 Task: Open Card Card0000000079 in Board Board0000000020 in Workspace WS0000000007 in Trello. Add Member Email0000000027 to Card Card0000000079 in Board Board0000000020 in Workspace WS0000000007 in Trello. Add Orange Label titled Label0000000079 to Card Card0000000079 in Board Board0000000020 in Workspace WS0000000007 in Trello. Add Checklist CL0000000079 to Card Card0000000079 in Board Board0000000020 in Workspace WS0000000007 in Trello. Add Dates with Start Date as Oct 01 2023 and Due Date as Oct 31 2023 to Card Card0000000079 in Board Board0000000020 in Workspace WS0000000007 in Trello
Action: Mouse pressed left at (522, 76)
Screenshot: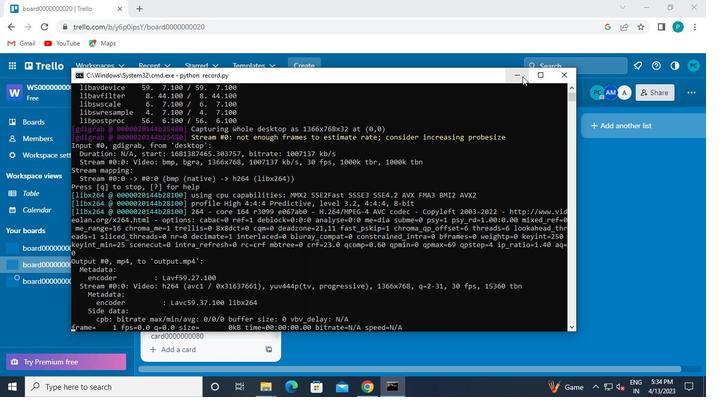 
Action: Mouse moved to (190, 316)
Screenshot: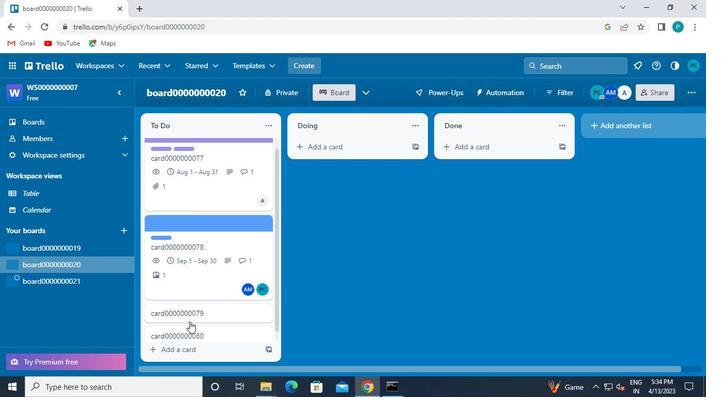 
Action: Mouse pressed left at (190, 316)
Screenshot: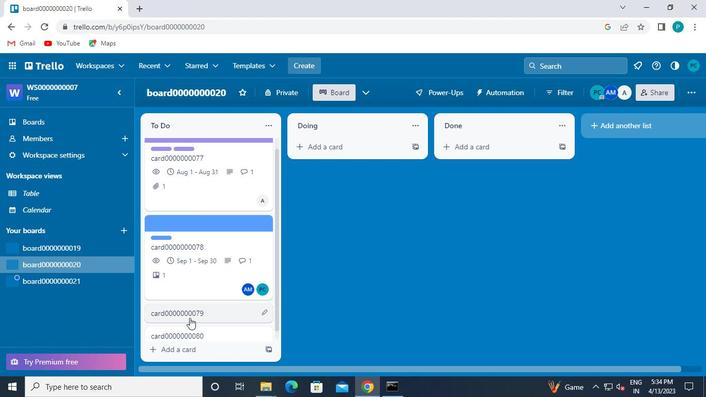 
Action: Mouse moved to (488, 177)
Screenshot: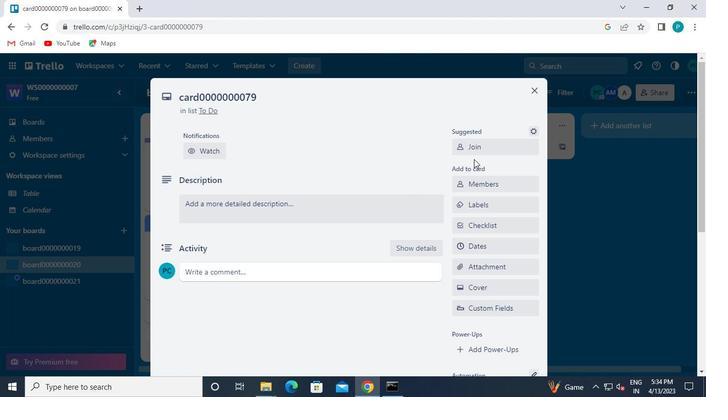 
Action: Mouse pressed left at (488, 177)
Screenshot: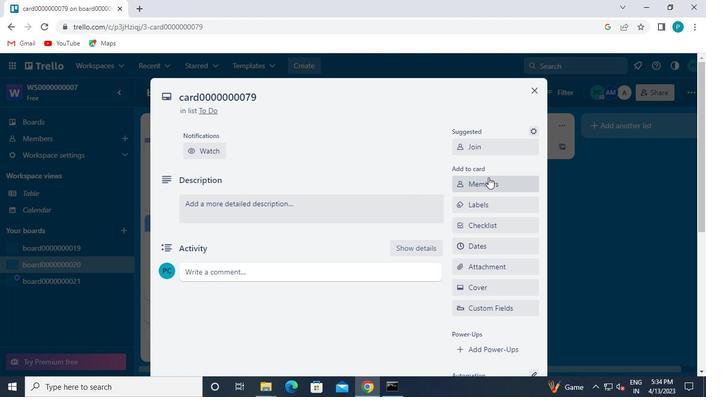 
Action: Mouse moved to (470, 232)
Screenshot: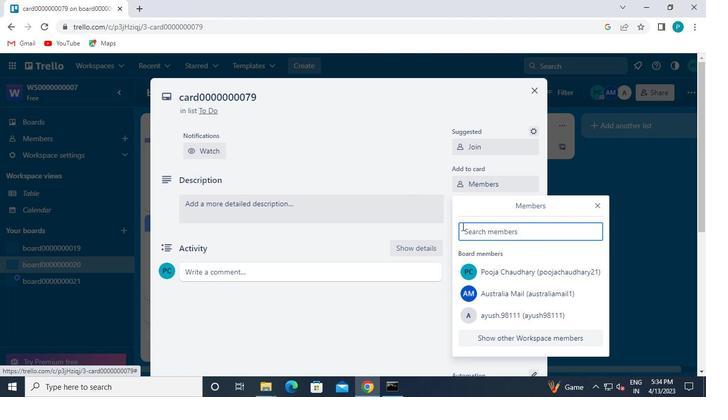 
Action: Mouse pressed left at (470, 232)
Screenshot: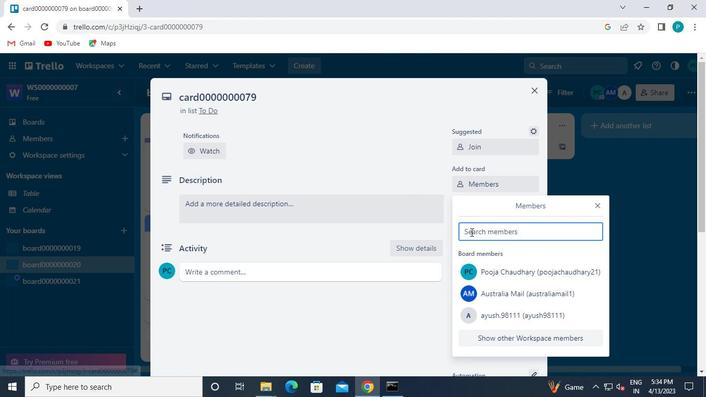
Action: Keyboard c
Screenshot: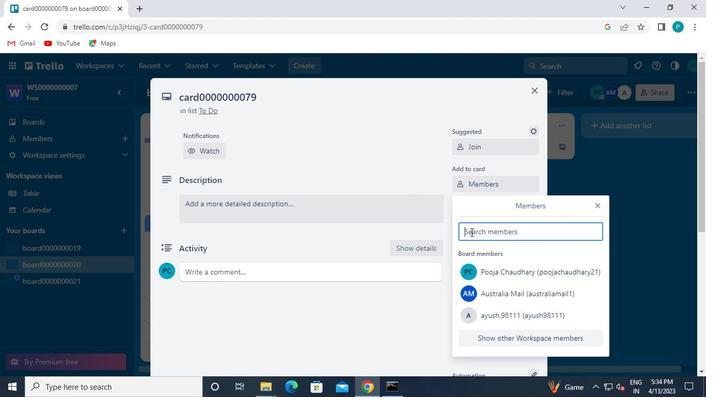 
Action: Keyboard a
Screenshot: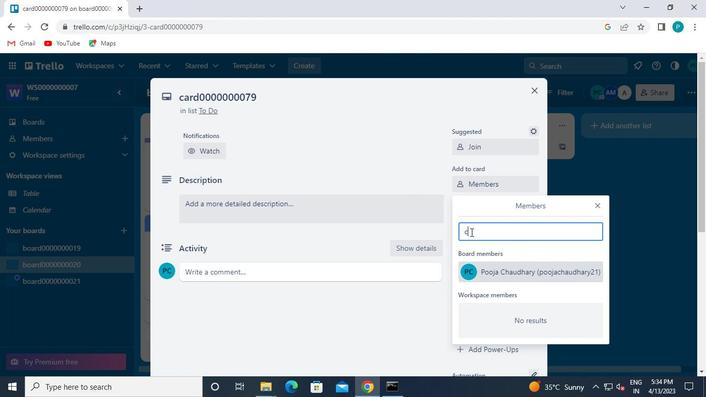 
Action: Keyboard r
Screenshot: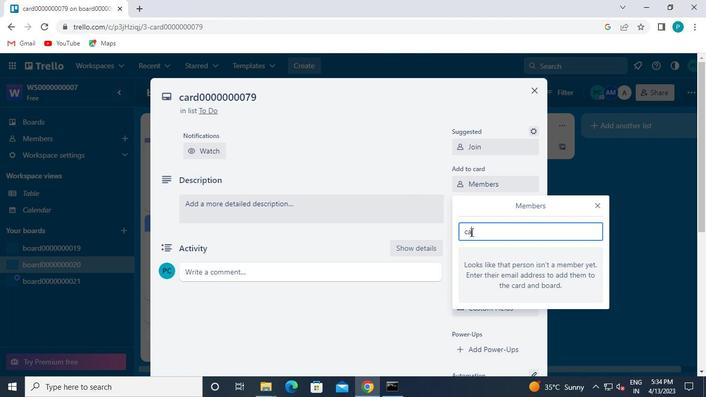 
Action: Keyboard s
Screenshot: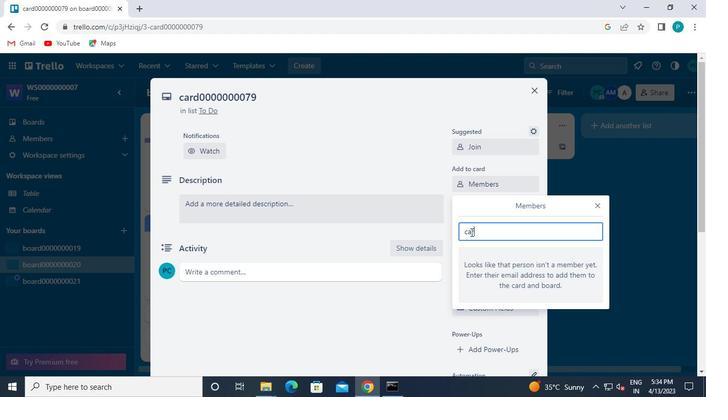 
Action: Keyboard t
Screenshot: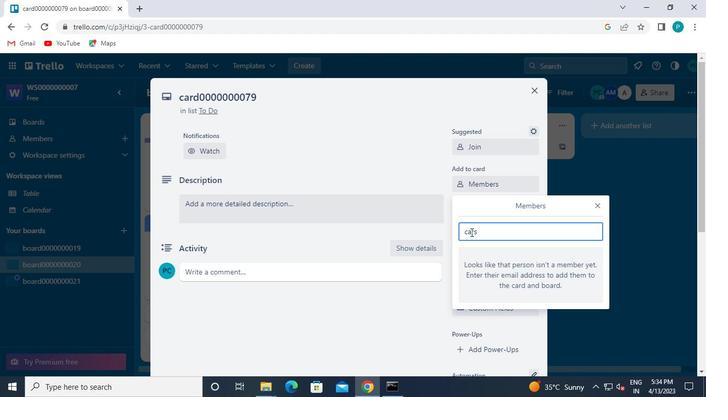 
Action: Keyboard r
Screenshot: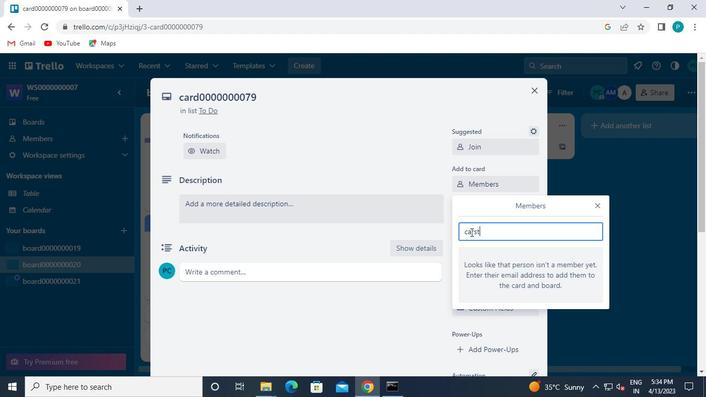 
Action: Keyboard e
Screenshot: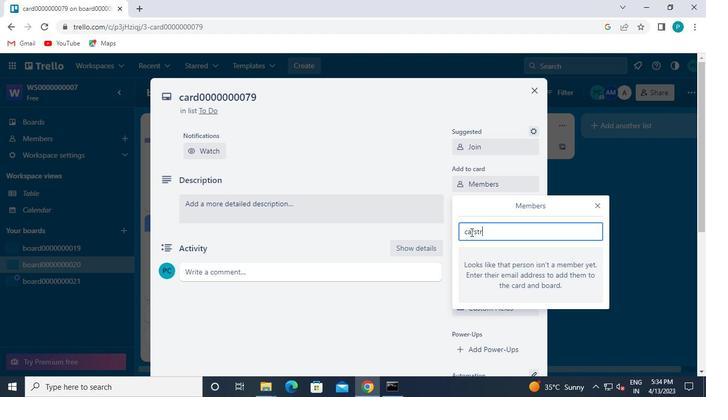 
Action: Keyboard e
Screenshot: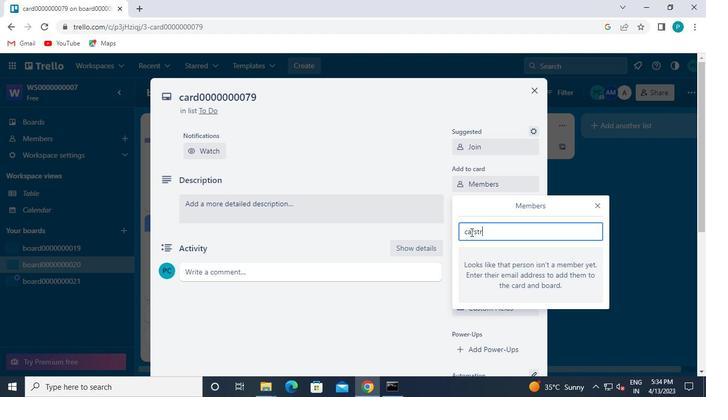 
Action: Keyboard t
Screenshot: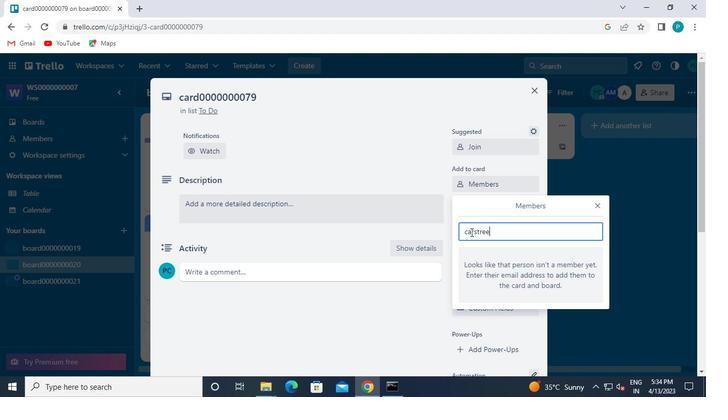 
Action: Keyboard 7
Screenshot: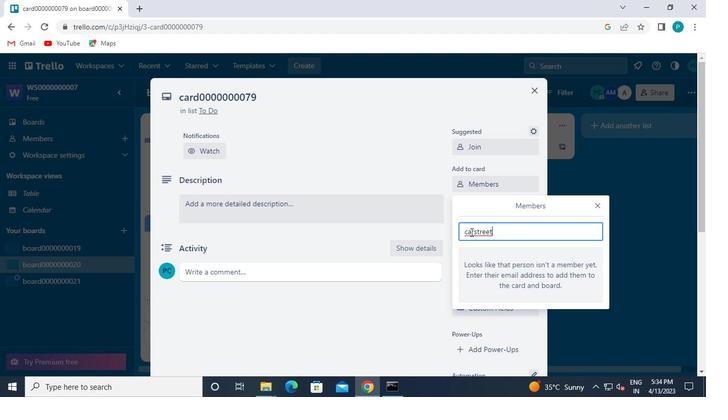 
Action: Keyboard 9
Screenshot: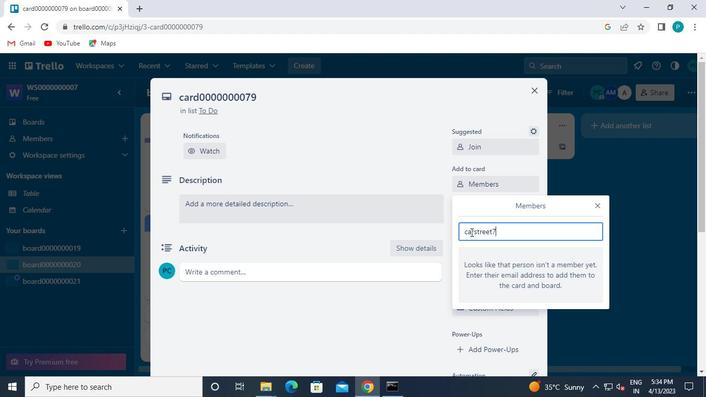
Action: Keyboard 1
Screenshot: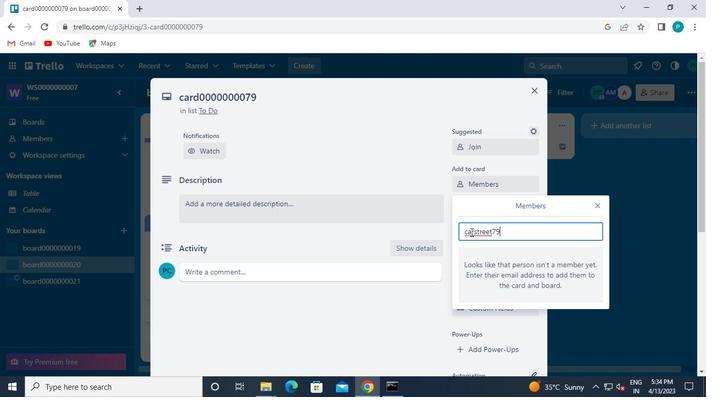 
Action: Keyboard 6
Screenshot: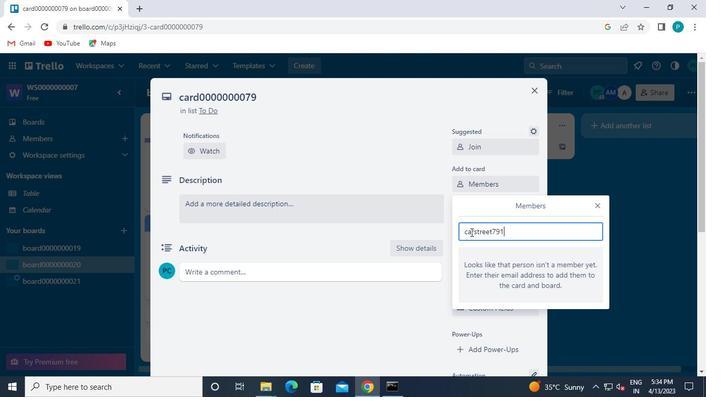 
Action: Keyboard Key.shift
Screenshot: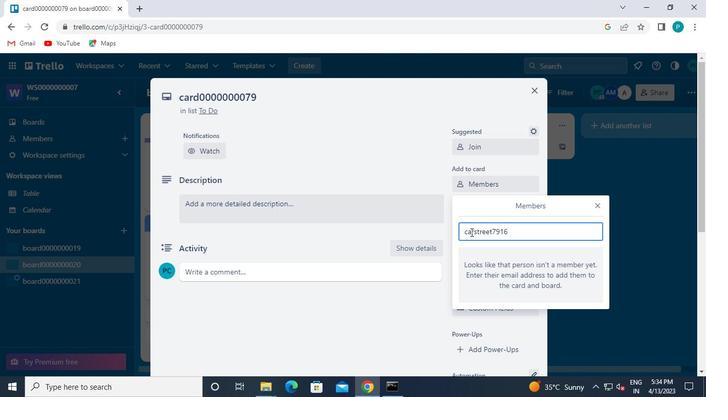 
Action: Keyboard @
Screenshot: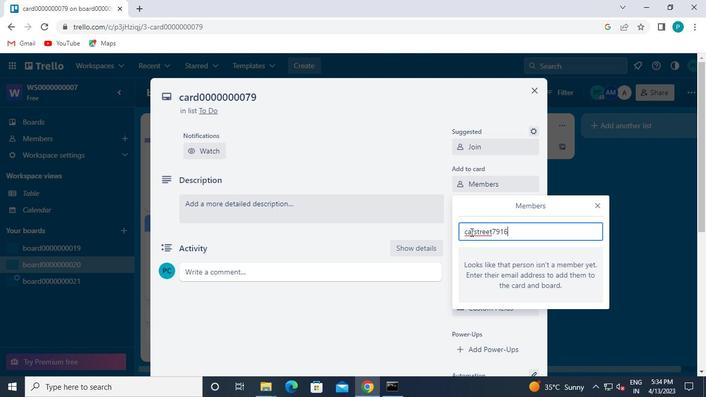 
Action: Keyboard g
Screenshot: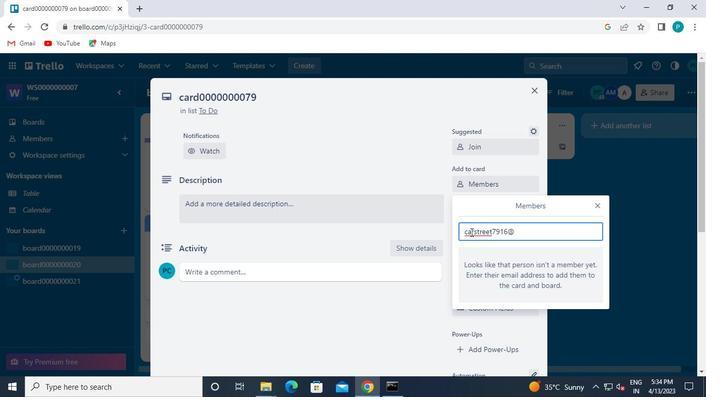 
Action: Keyboard m
Screenshot: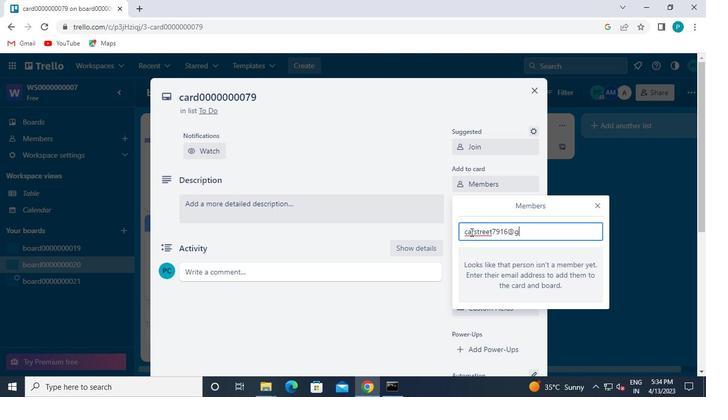 
Action: Keyboard a
Screenshot: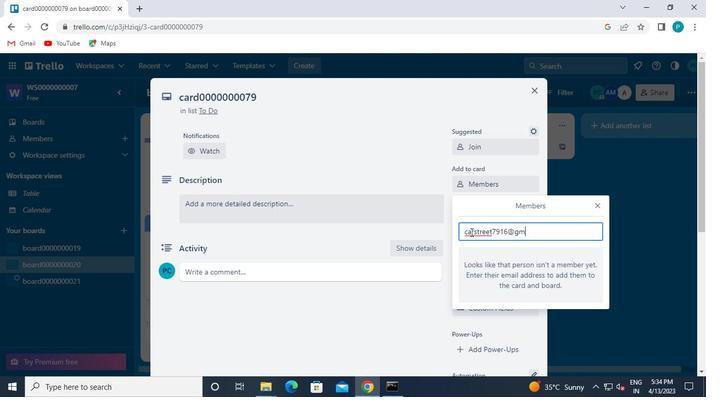 
Action: Keyboard i
Screenshot: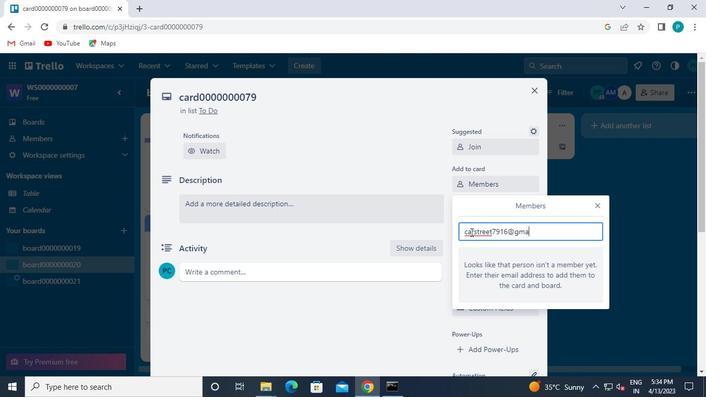 
Action: Keyboard l
Screenshot: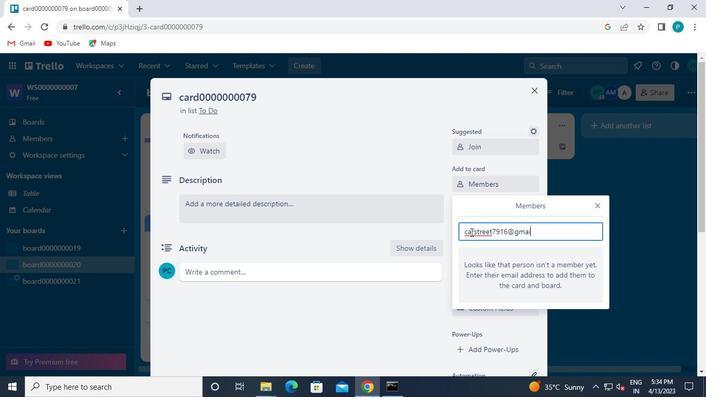 
Action: Keyboard .
Screenshot: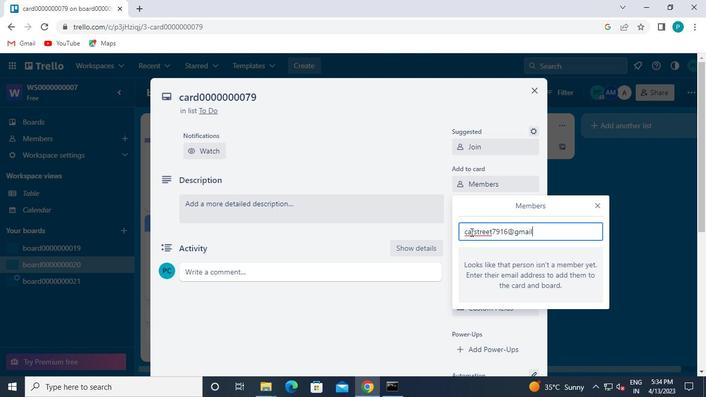
Action: Keyboard v
Screenshot: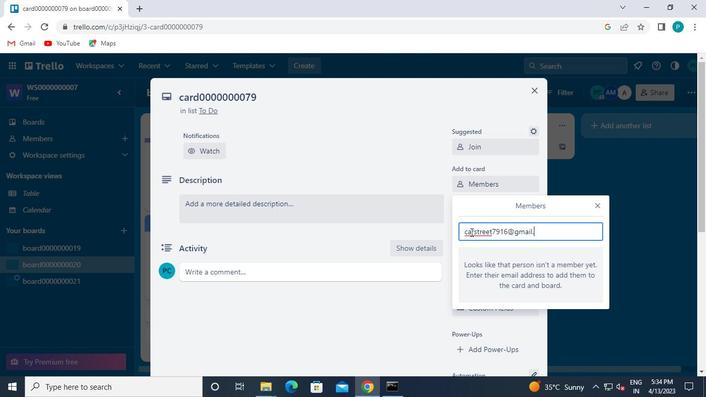 
Action: Keyboard Key.backspace
Screenshot: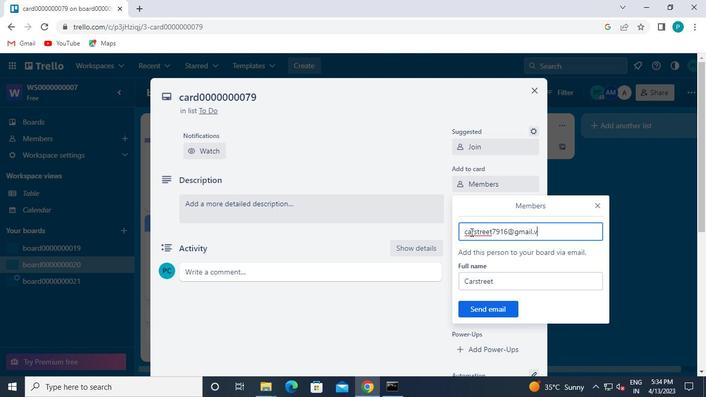 
Action: Keyboard c
Screenshot: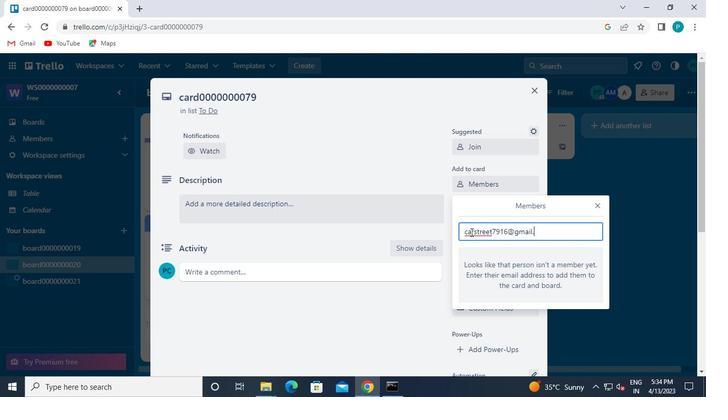 
Action: Keyboard o
Screenshot: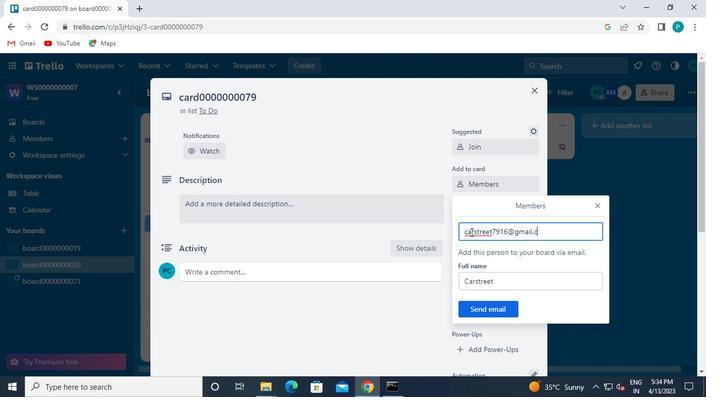 
Action: Keyboard m
Screenshot: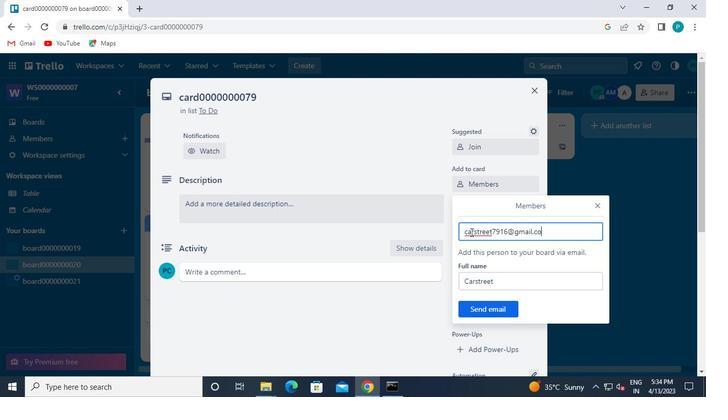 
Action: Mouse moved to (481, 311)
Screenshot: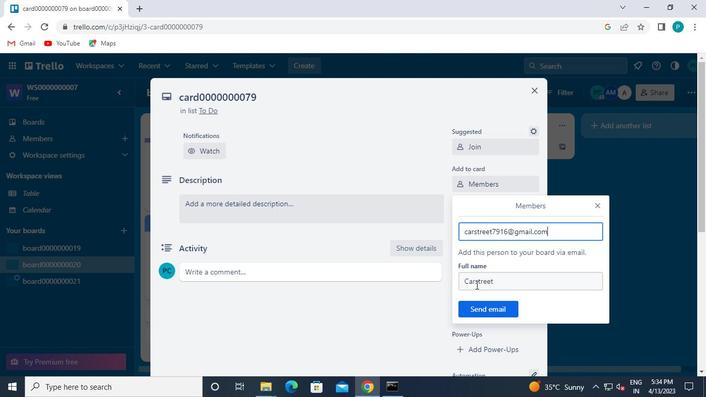 
Action: Mouse pressed left at (481, 311)
Screenshot: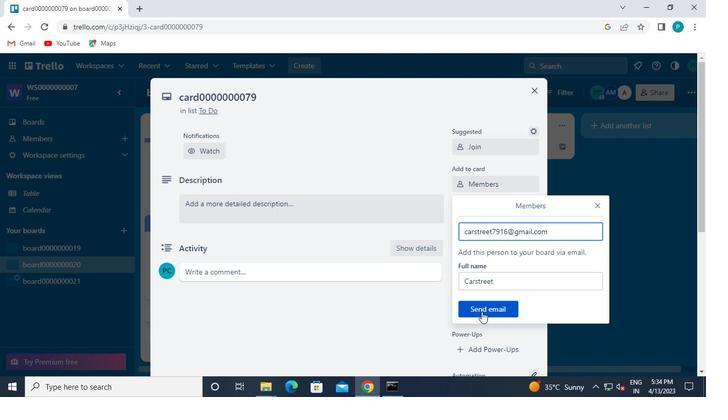 
Action: Mouse moved to (468, 209)
Screenshot: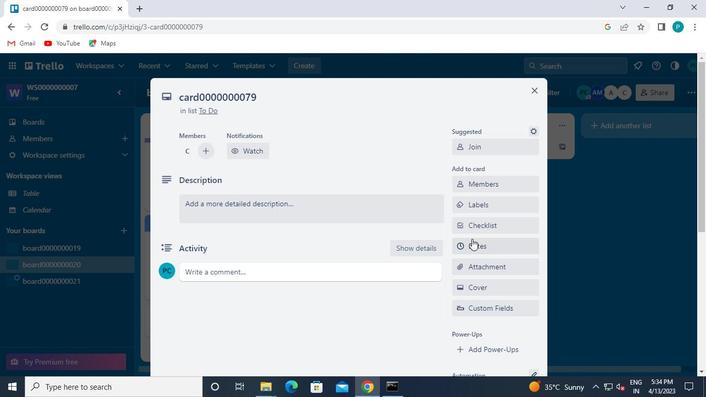 
Action: Mouse pressed left at (468, 209)
Screenshot: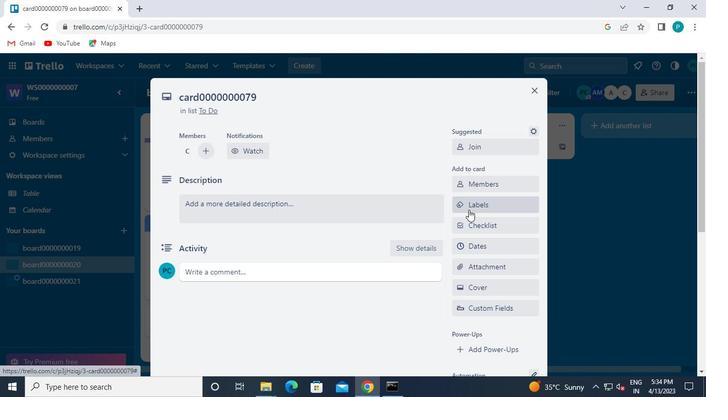 
Action: Mouse moved to (519, 307)
Screenshot: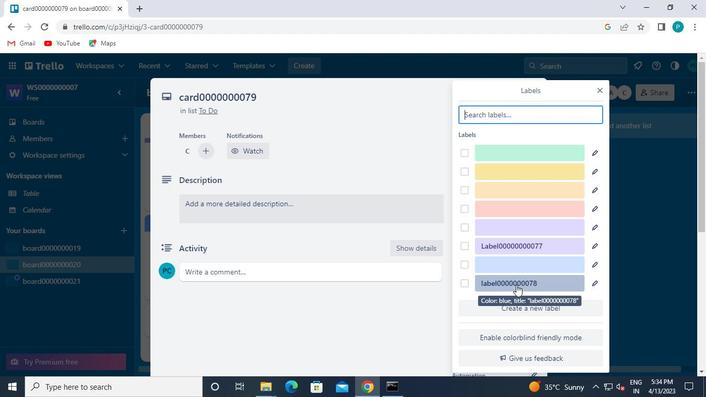 
Action: Mouse pressed left at (519, 307)
Screenshot: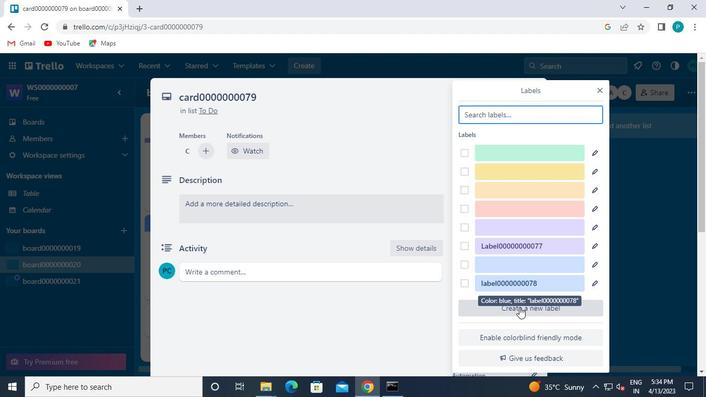
Action: Mouse moved to (525, 239)
Screenshot: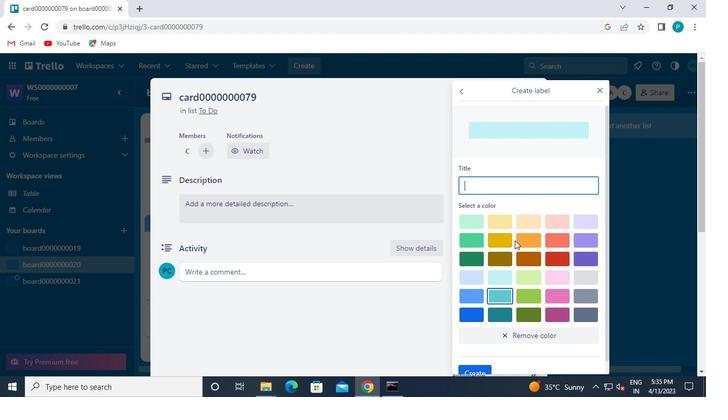 
Action: Mouse pressed left at (525, 239)
Screenshot: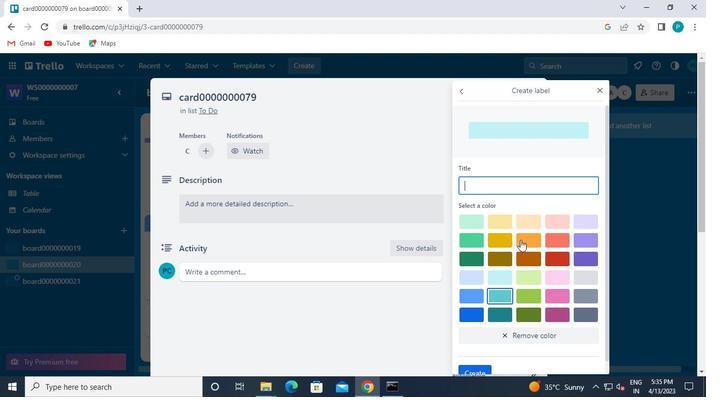 
Action: Mouse moved to (500, 185)
Screenshot: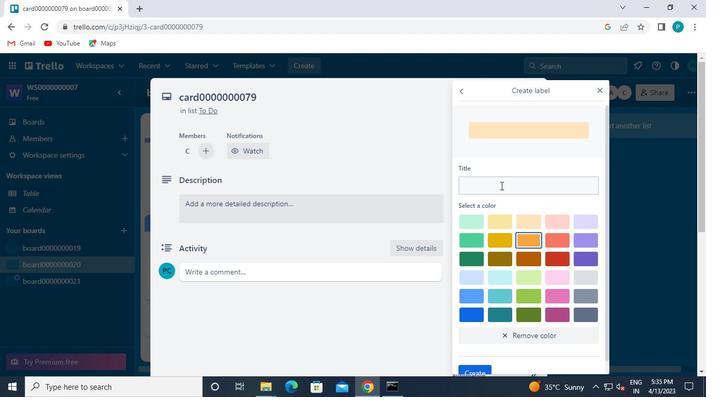 
Action: Mouse pressed left at (500, 185)
Screenshot: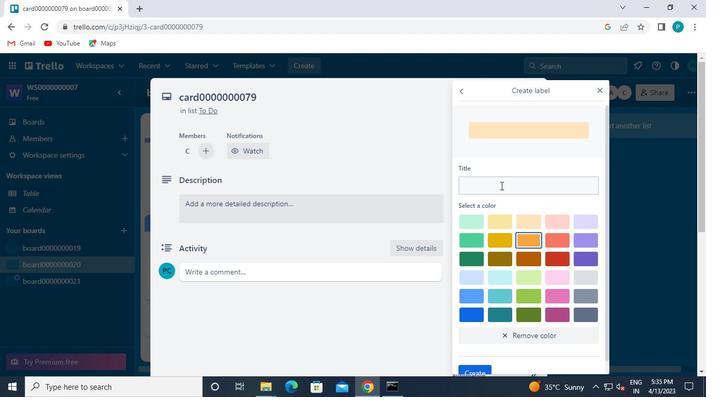 
Action: Keyboard l
Screenshot: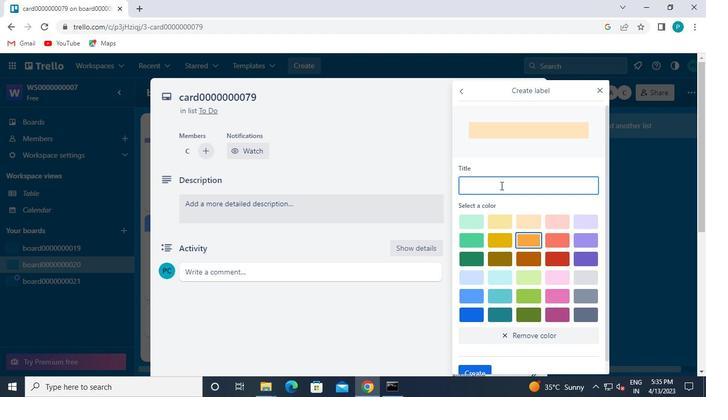 
Action: Keyboard a
Screenshot: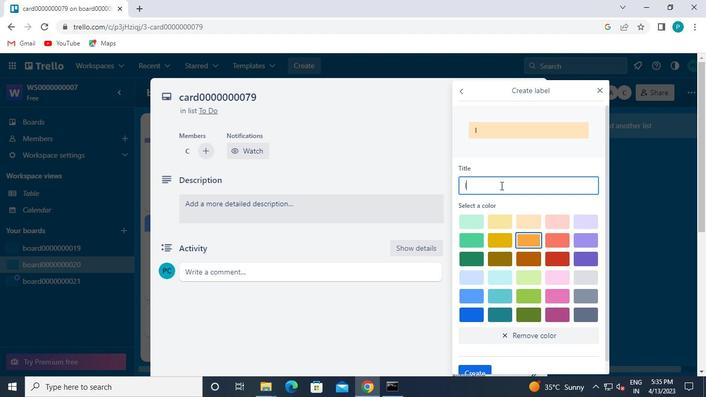 
Action: Keyboard b
Screenshot: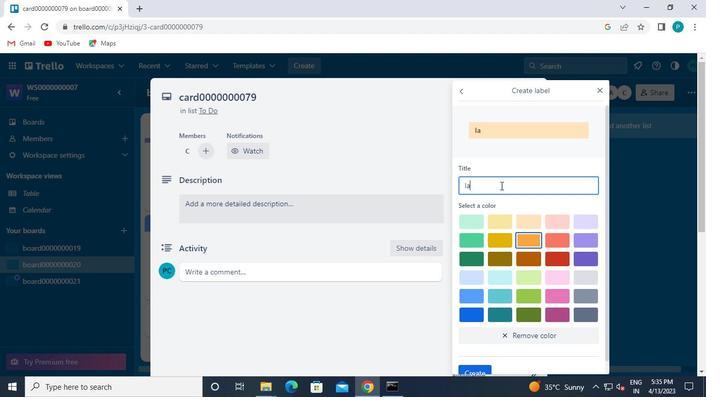 
Action: Keyboard e
Screenshot: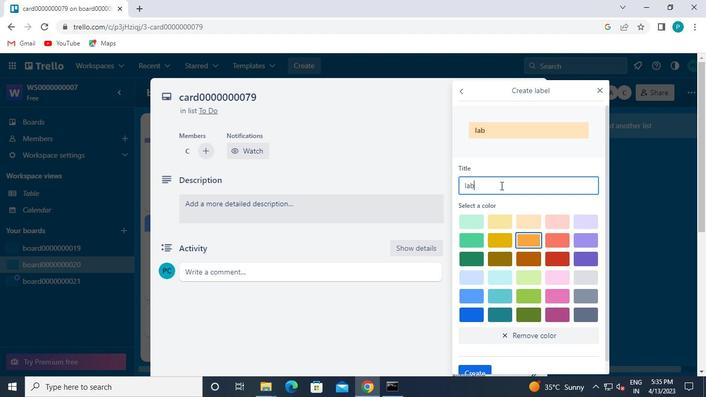
Action: Keyboard l
Screenshot: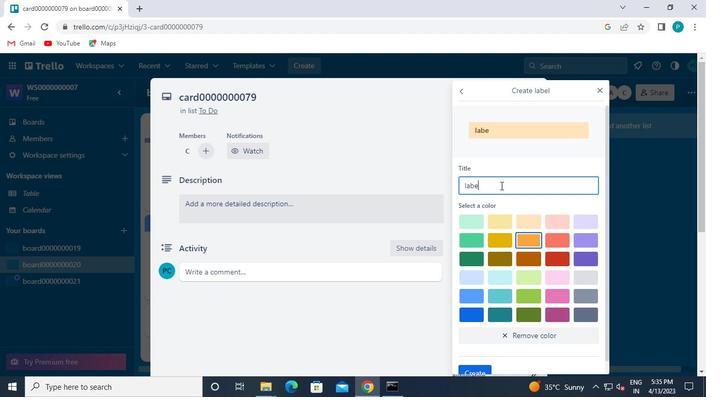 
Action: Keyboard 0
Screenshot: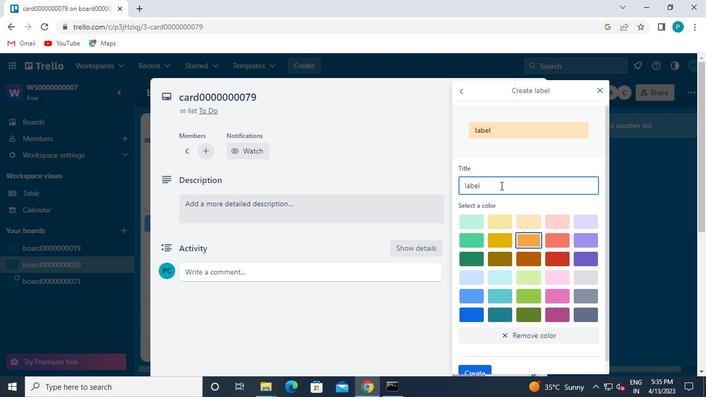 
Action: Keyboard 0
Screenshot: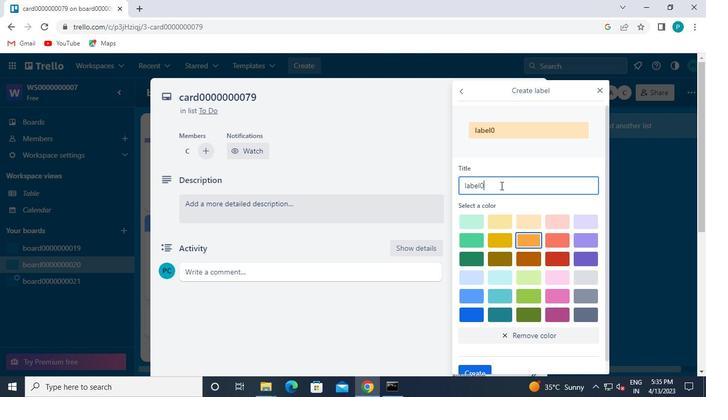 
Action: Keyboard 0
Screenshot: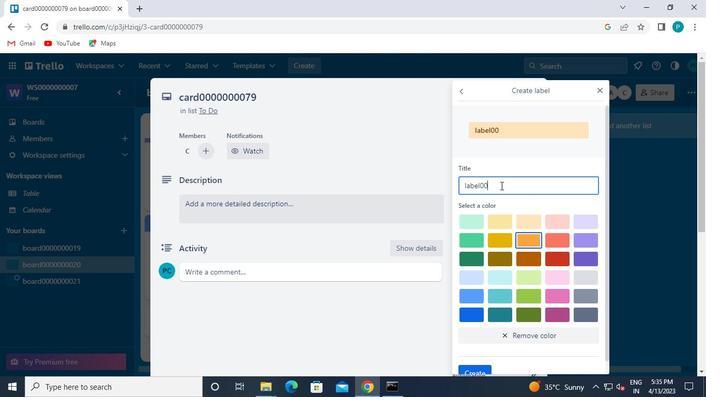 
Action: Keyboard 0
Screenshot: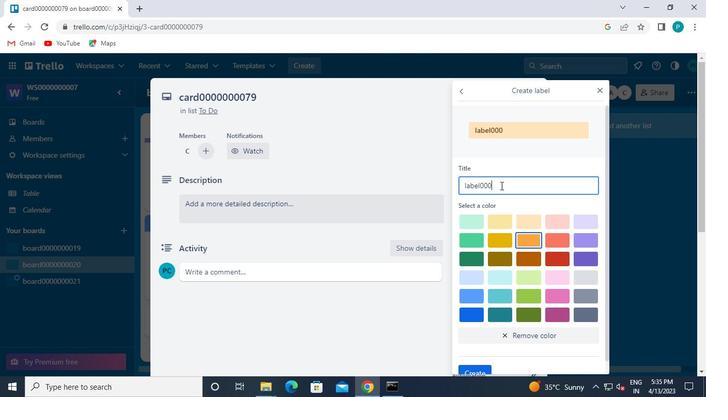 
Action: Keyboard 0
Screenshot: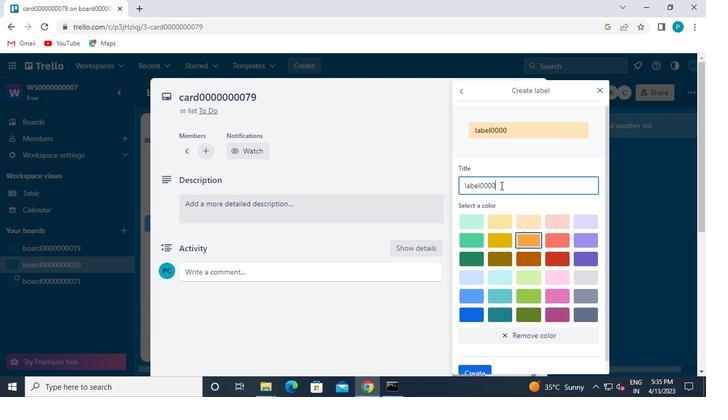 
Action: Keyboard 0
Screenshot: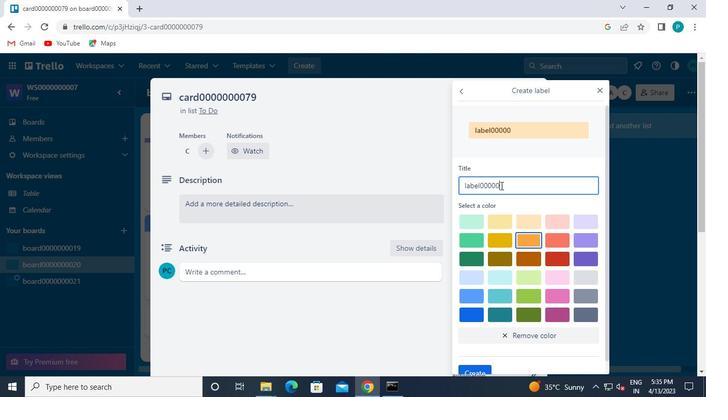
Action: Keyboard 0
Screenshot: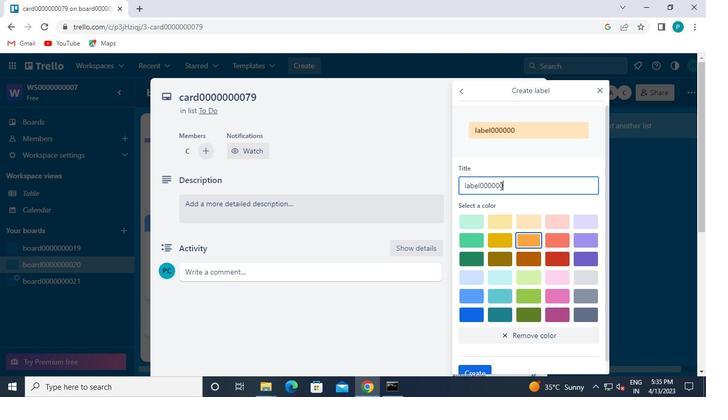 
Action: Keyboard 0
Screenshot: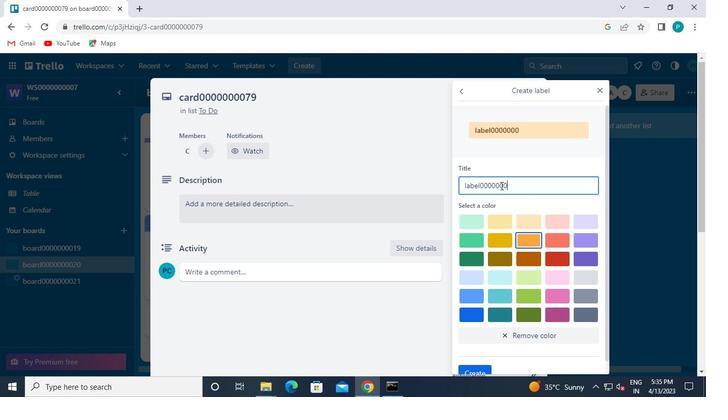
Action: Keyboard 7
Screenshot: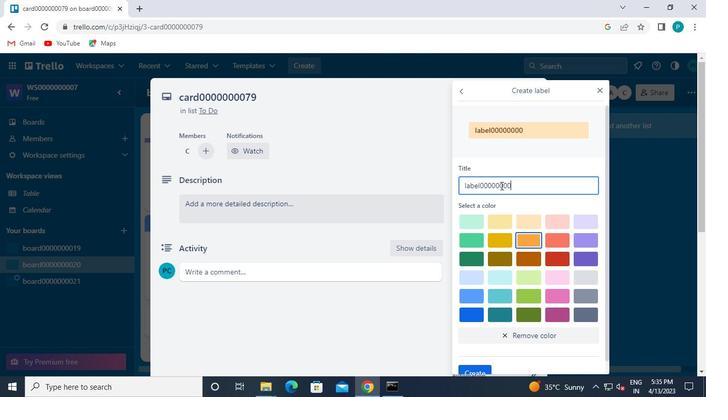 
Action: Keyboard 9
Screenshot: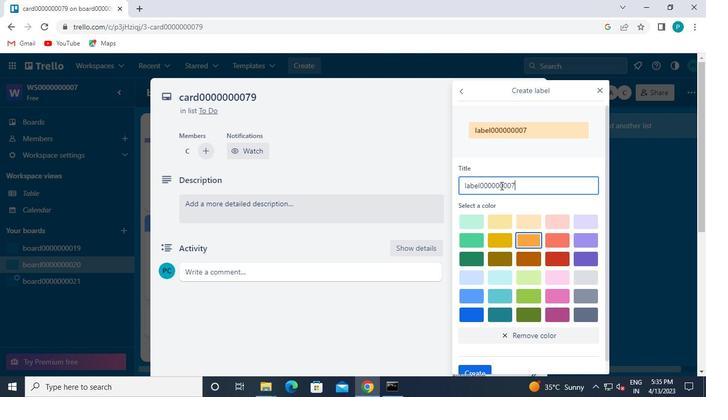 
Action: Mouse moved to (483, 360)
Screenshot: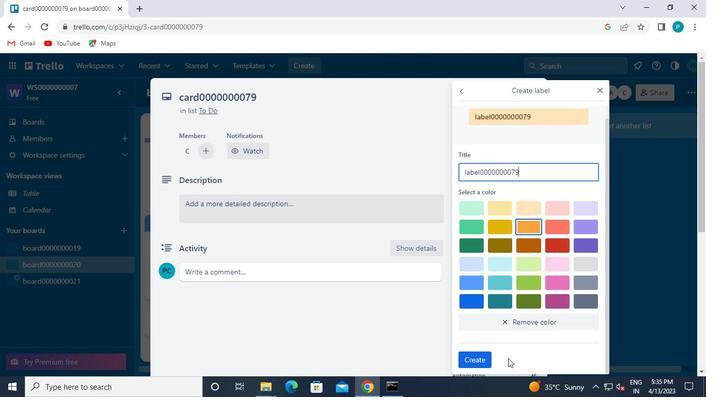 
Action: Mouse pressed left at (483, 360)
Screenshot: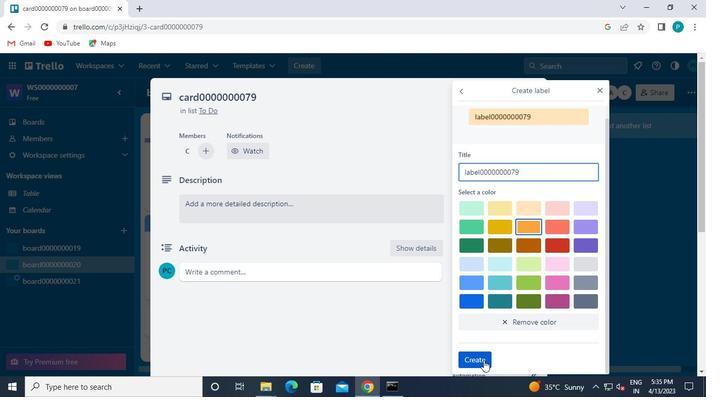 
Action: Mouse moved to (597, 89)
Screenshot: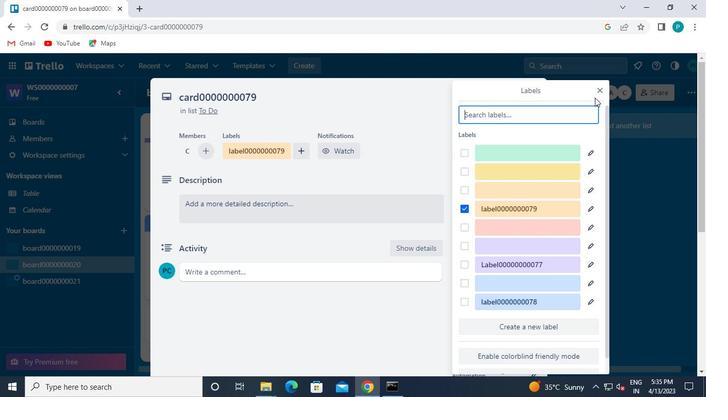 
Action: Mouse pressed left at (597, 89)
Screenshot: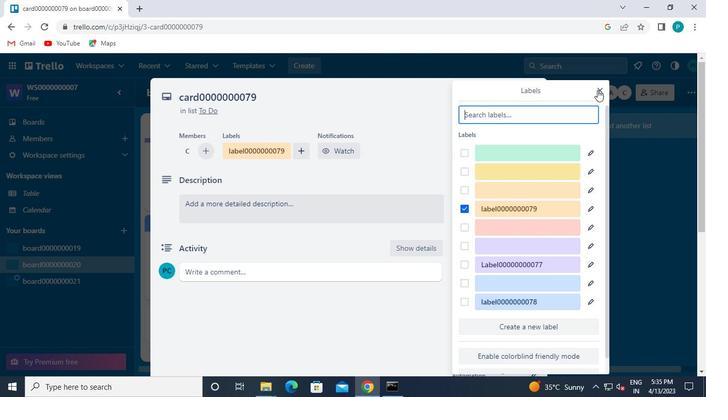 
Action: Mouse moved to (486, 228)
Screenshot: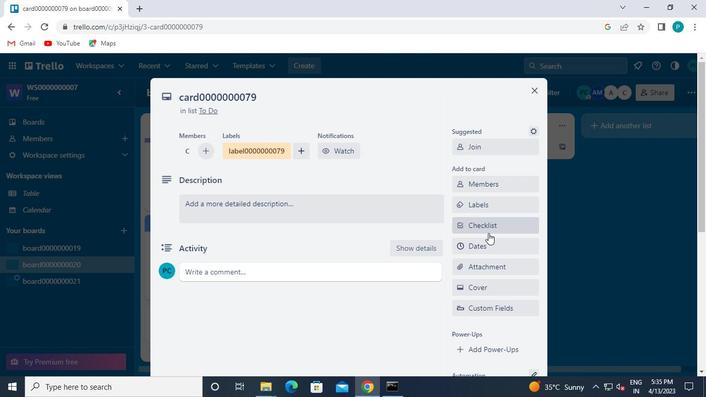 
Action: Mouse pressed left at (486, 228)
Screenshot: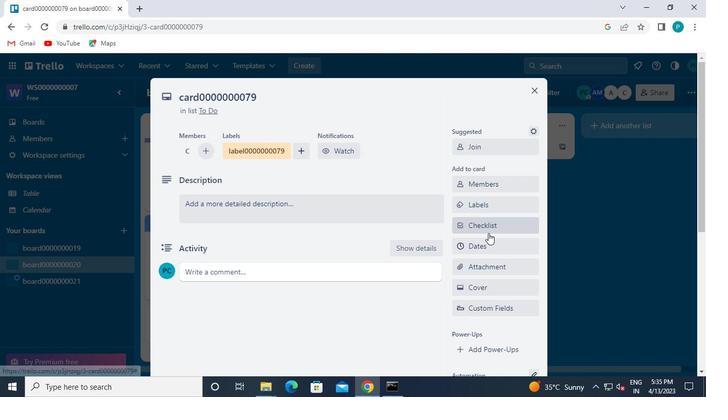 
Action: Mouse moved to (491, 282)
Screenshot: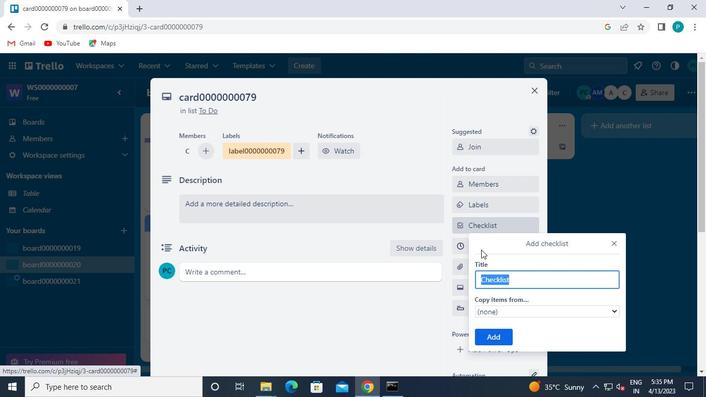 
Action: Keyboard c
Screenshot: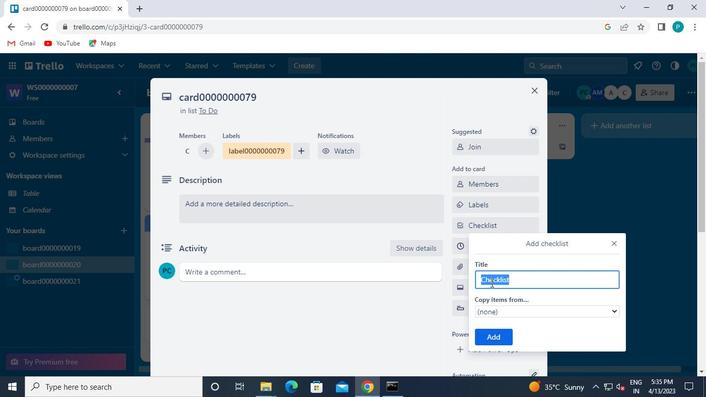 
Action: Keyboard l
Screenshot: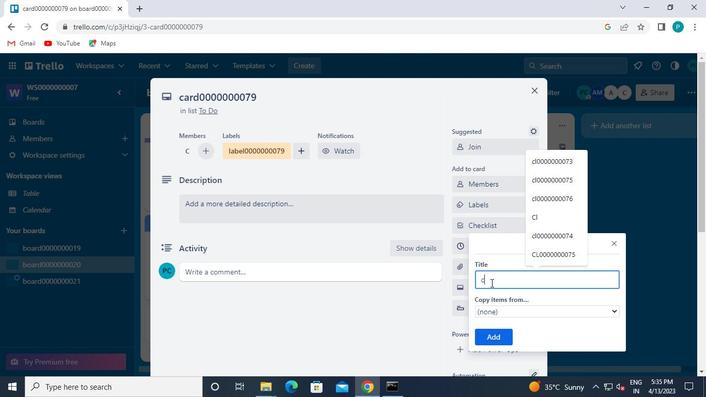 
Action: Keyboard 0
Screenshot: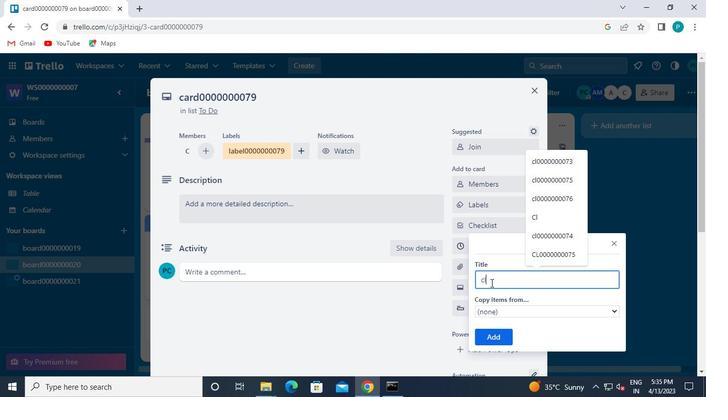 
Action: Keyboard 0
Screenshot: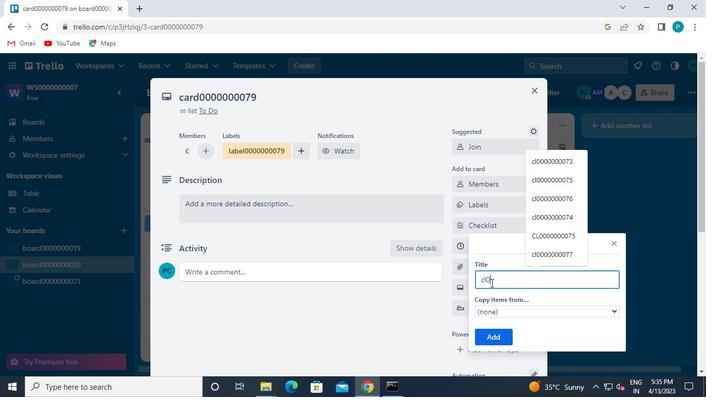 
Action: Keyboard 0
Screenshot: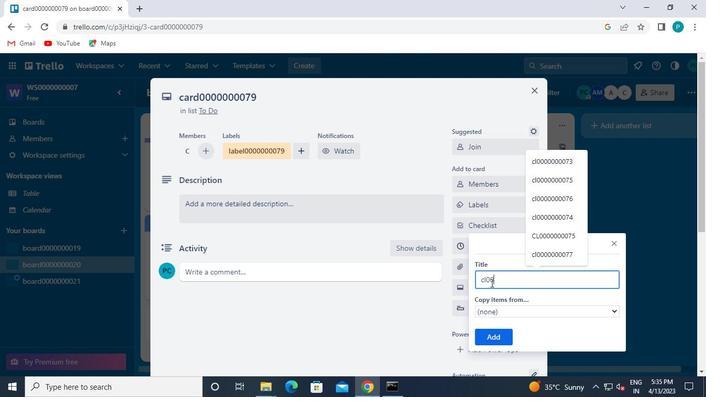 
Action: Keyboard 0
Screenshot: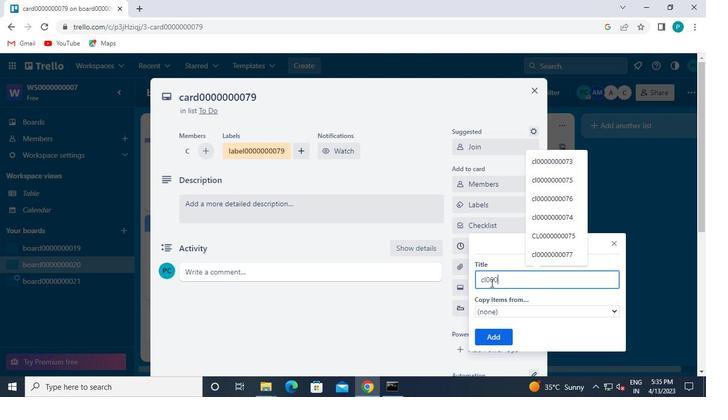 
Action: Keyboard 0
Screenshot: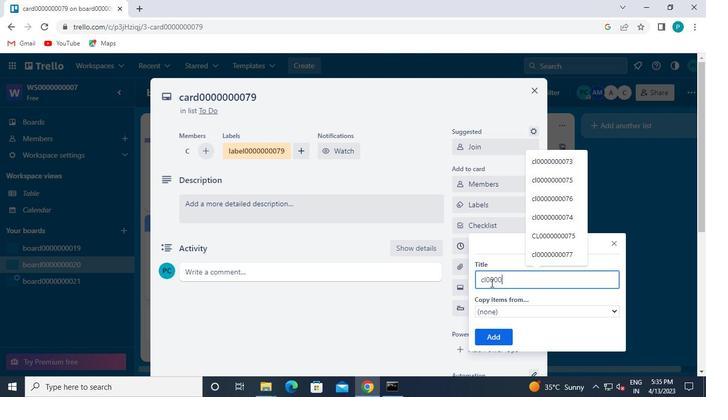 
Action: Keyboard 0
Screenshot: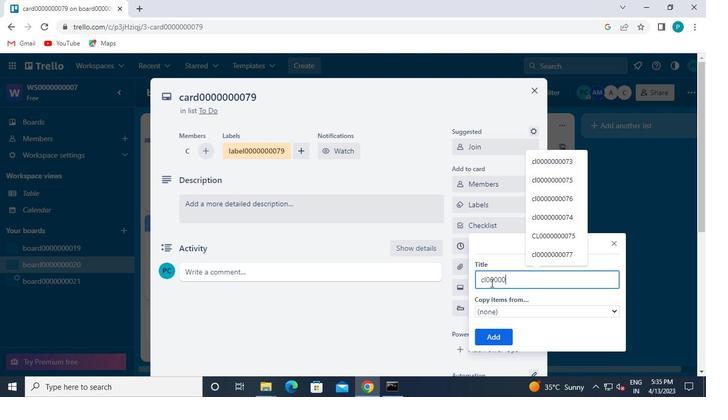 
Action: Keyboard 0
Screenshot: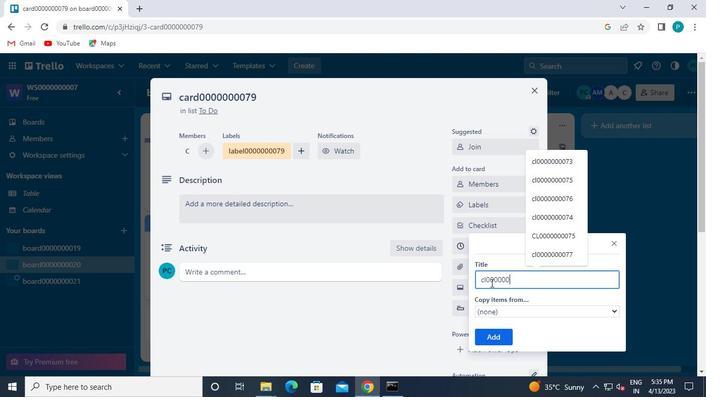 
Action: Keyboard 0
Screenshot: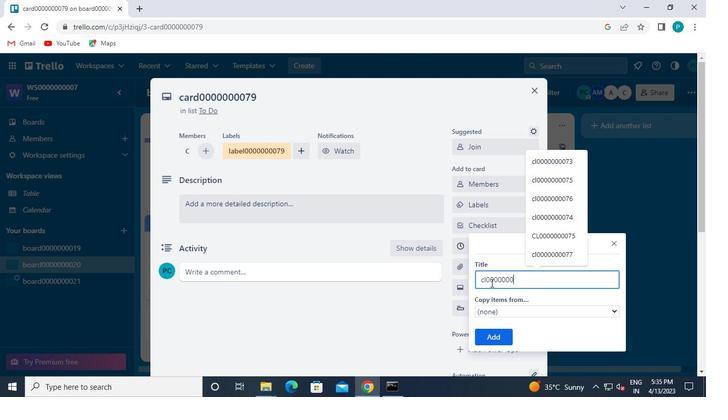 
Action: Keyboard 7
Screenshot: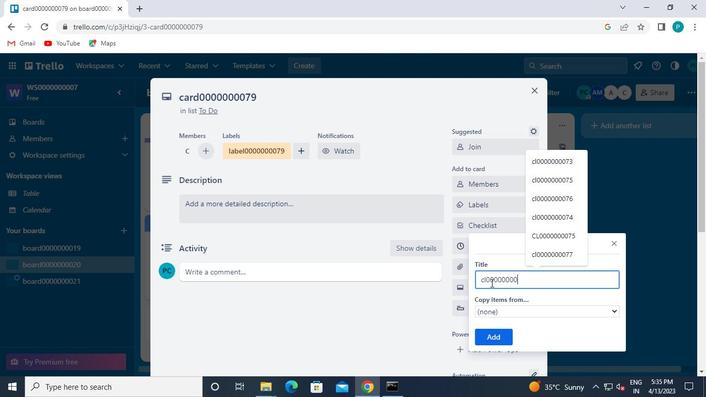 
Action: Keyboard 9
Screenshot: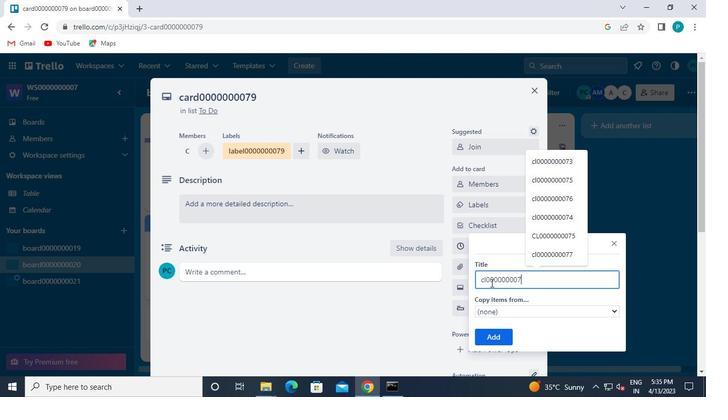 
Action: Mouse moved to (493, 331)
Screenshot: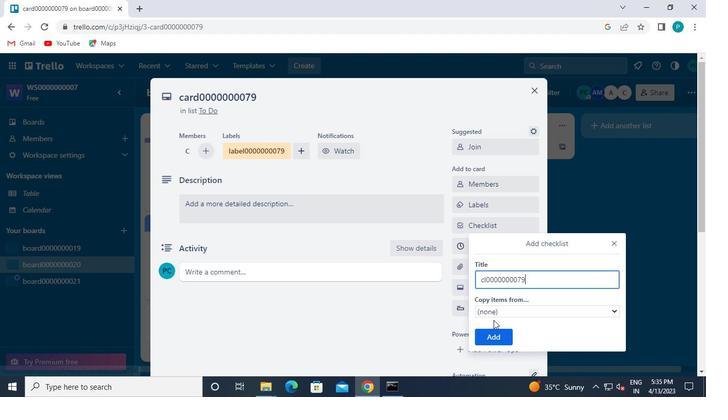 
Action: Mouse pressed left at (493, 331)
Screenshot: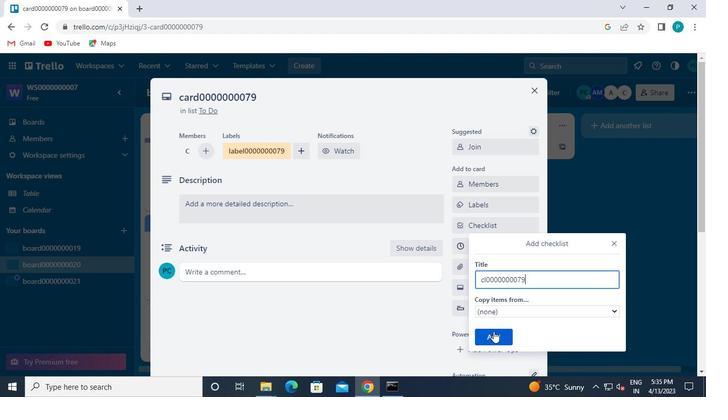 
Action: Mouse moved to (466, 250)
Screenshot: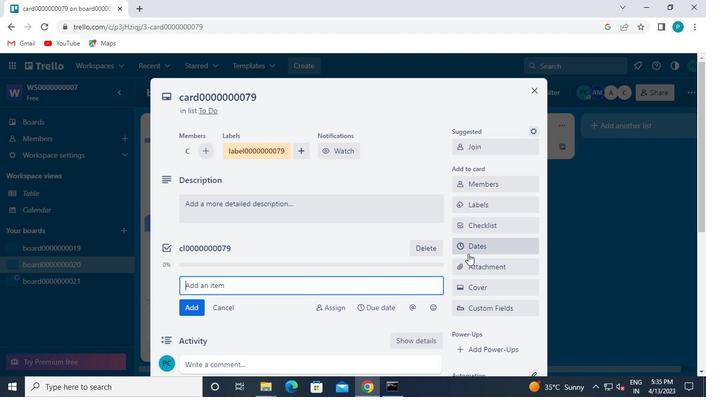 
Action: Mouse pressed left at (466, 250)
Screenshot: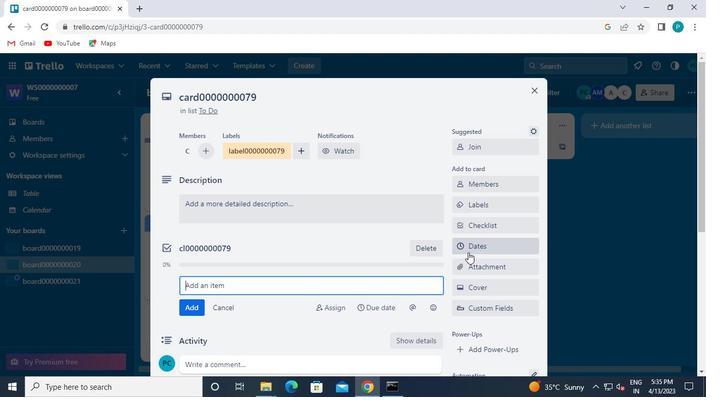 
Action: Mouse moved to (466, 275)
Screenshot: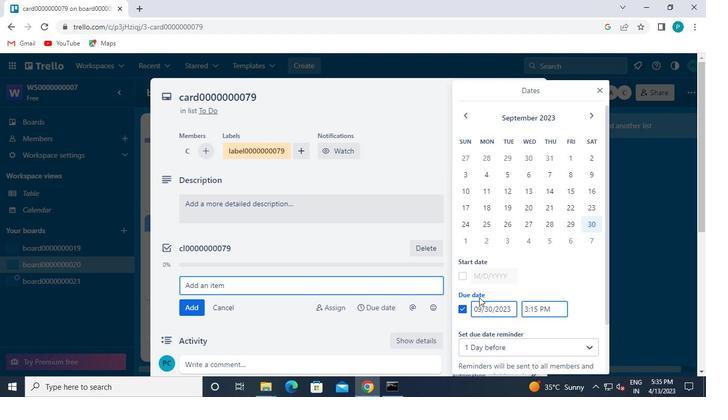 
Action: Mouse pressed left at (466, 275)
Screenshot: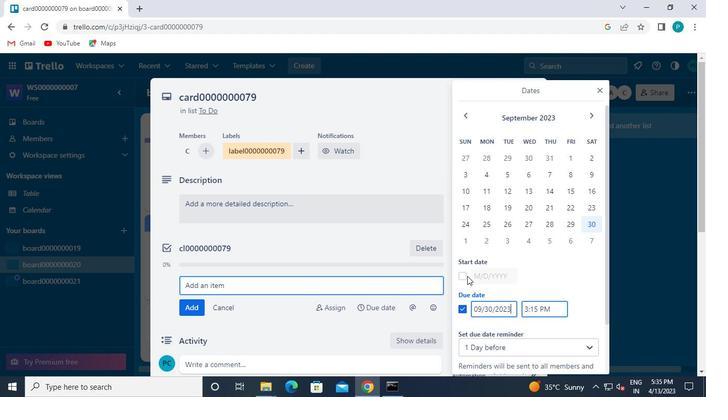
Action: Mouse moved to (591, 118)
Screenshot: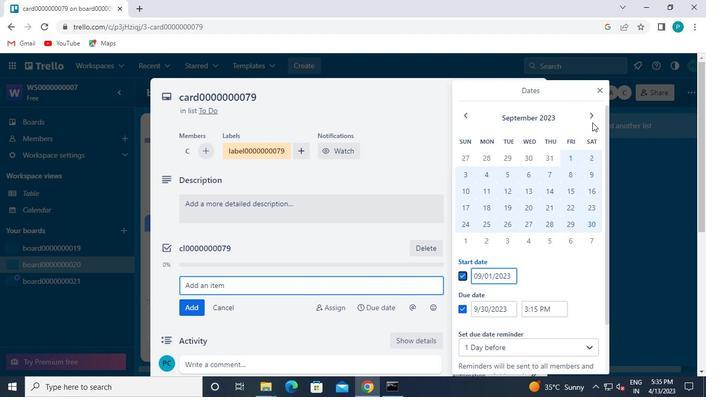 
Action: Mouse pressed left at (591, 118)
Screenshot: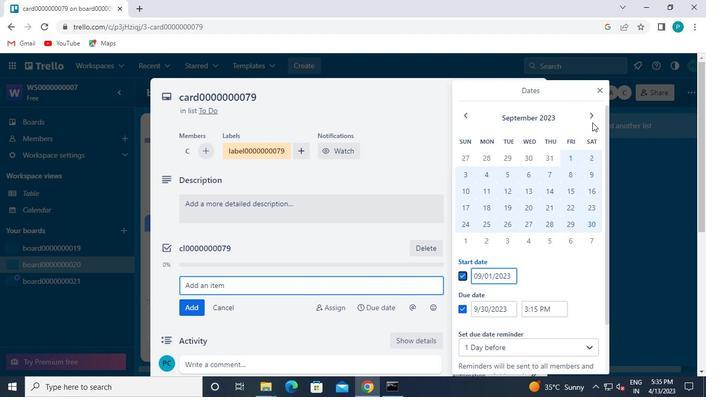 
Action: Mouse moved to (462, 156)
Screenshot: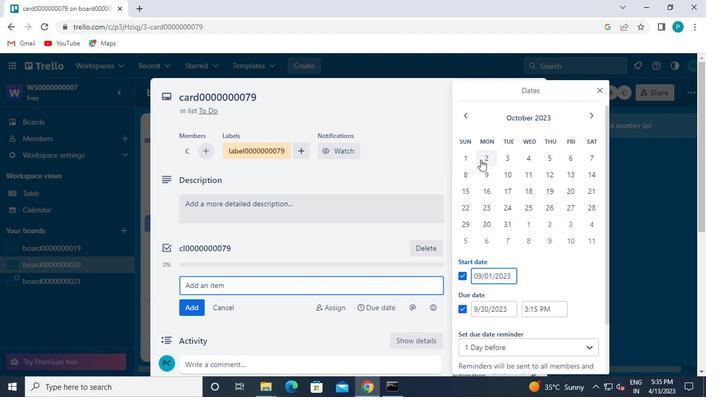 
Action: Mouse pressed left at (462, 156)
Screenshot: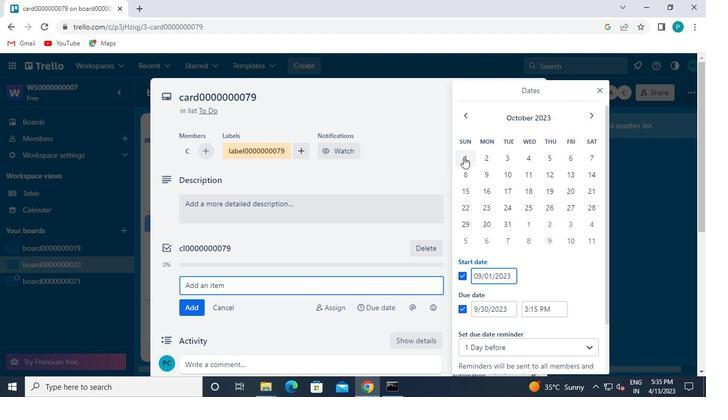 
Action: Mouse moved to (507, 227)
Screenshot: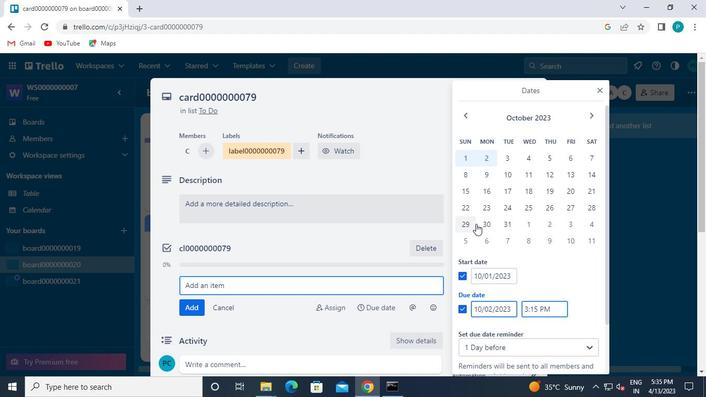 
Action: Mouse pressed left at (507, 227)
Screenshot: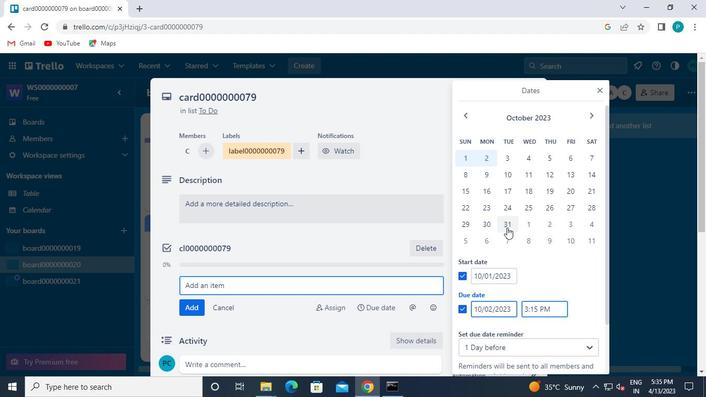 
Action: Mouse moved to (490, 333)
Screenshot: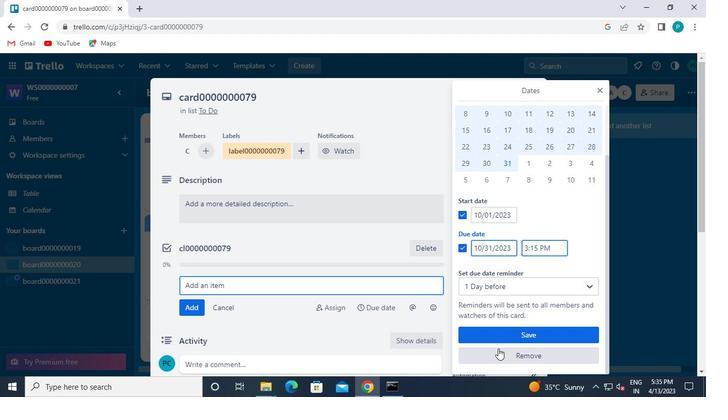 
Action: Mouse pressed left at (490, 333)
Screenshot: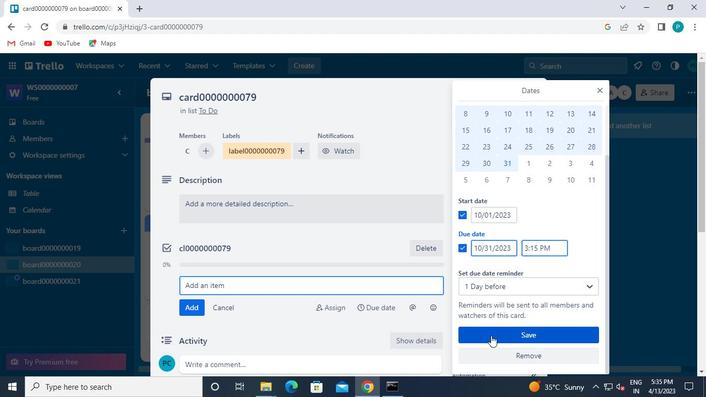 
Action: Mouse moved to (439, 308)
Screenshot: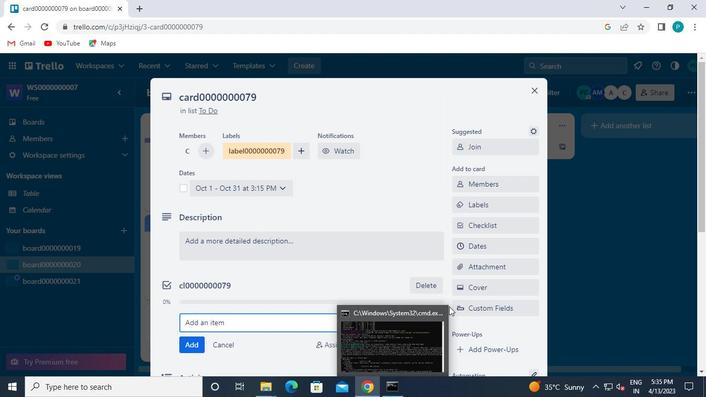 
Action: Mouse pressed left at (439, 308)
Screenshot: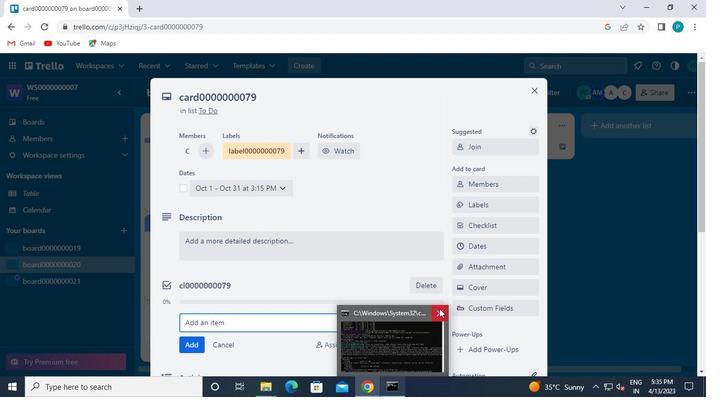 
